 Task: Add an event with the title Casual Project Quality Control and Improvement Measures, date '2023/11/28', time 7:50 AM to 9:50 AM, logged in from the account softage.3@softage.netand send the event invitation to softage.10@softage.net and softage.1@softage.net. Set a reminder for the event 2 hour before
Action: Mouse moved to (101, 103)
Screenshot: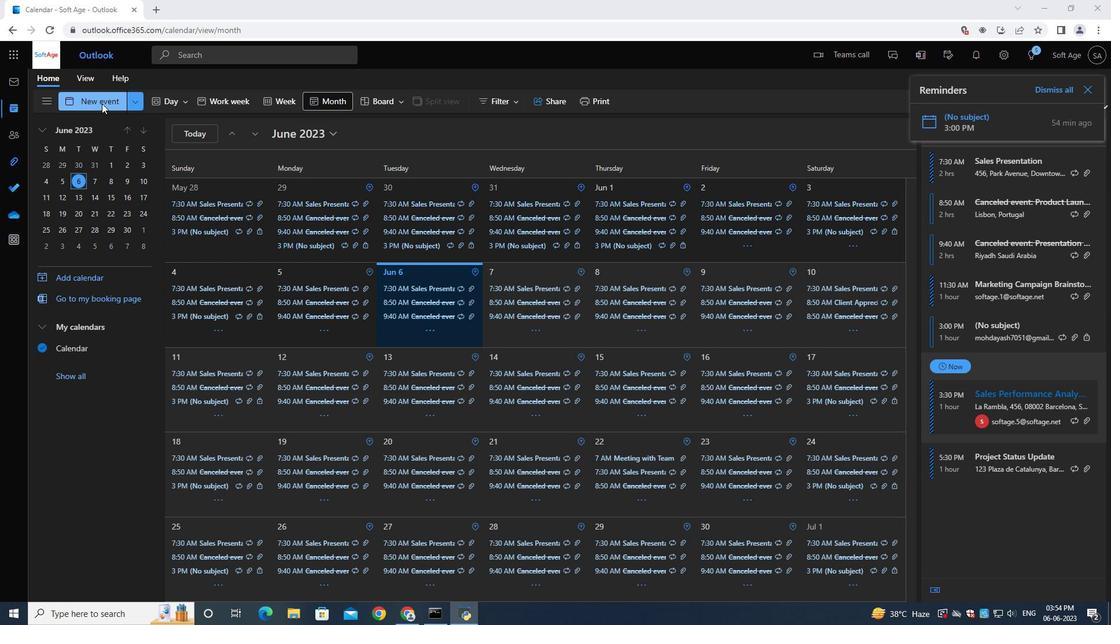
Action: Mouse pressed left at (101, 103)
Screenshot: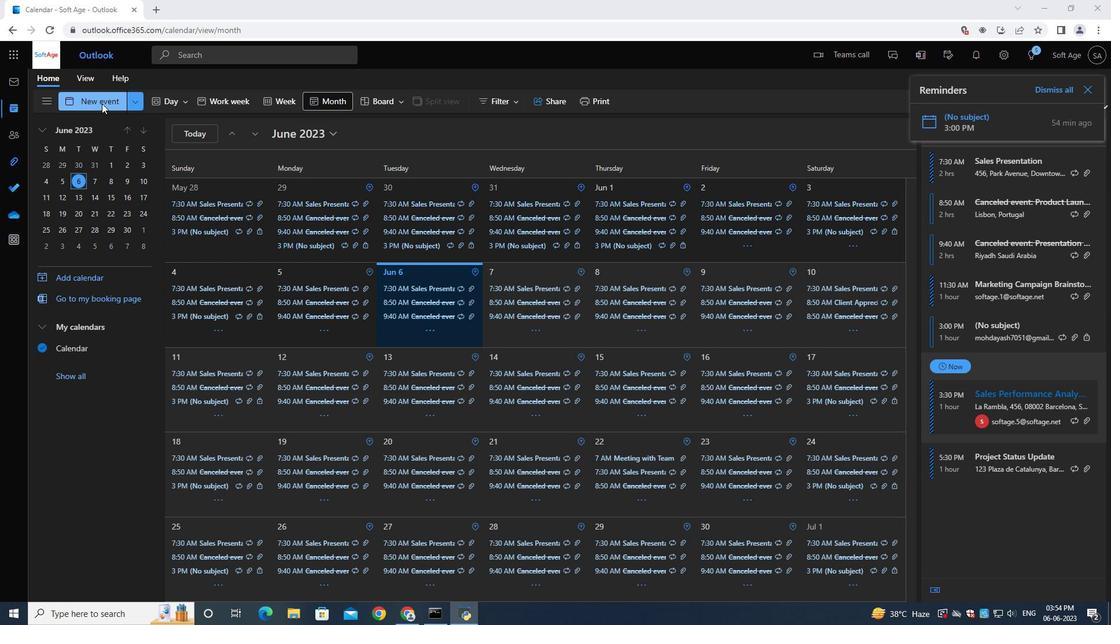 
Action: Mouse moved to (306, 173)
Screenshot: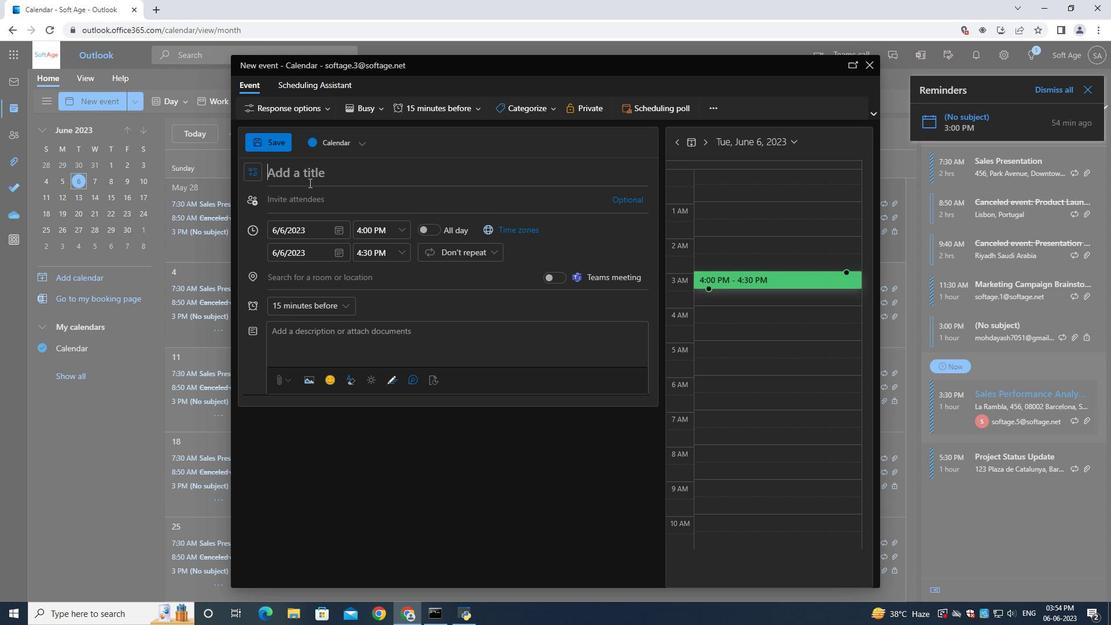 
Action: Mouse pressed left at (306, 173)
Screenshot: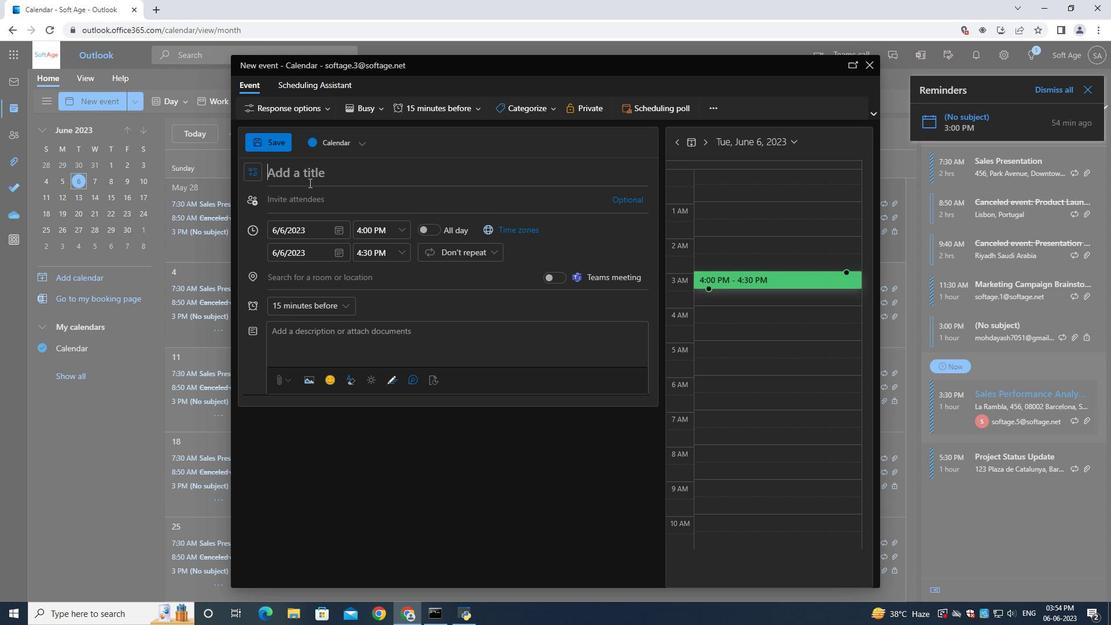 
Action: Key pressed <Key.shift>Casual<Key.space><Key.shift><Key.shift><Key.shift><Key.shift><Key.shift><Key.shift><Key.shift><Key.shift><Key.shift><Key.shift><Key.shift><Key.shift><Key.shift><Key.shift><Key.shift><Key.shift><Key.shift><Key.shift><Key.shift><Key.shift><Key.shift><Key.shift><Key.shift><Key.shift>project<Key.space><Key.shift><Key.shift><Key.shift><Key.shift><Key.shift><Key.shift><Key.shift><Key.shift><Key.shift><Key.shift><Key.shift><Key.shift><Key.shift><Key.shift><Key.shift><Key.shift><Key.shift>Quai<Key.backspace>lity<Key.space><Key.shift>Cantrol<Key.space>and<Key.space><Key.shift>Improvement<Key.space><Key.shift>Measures
Screenshot: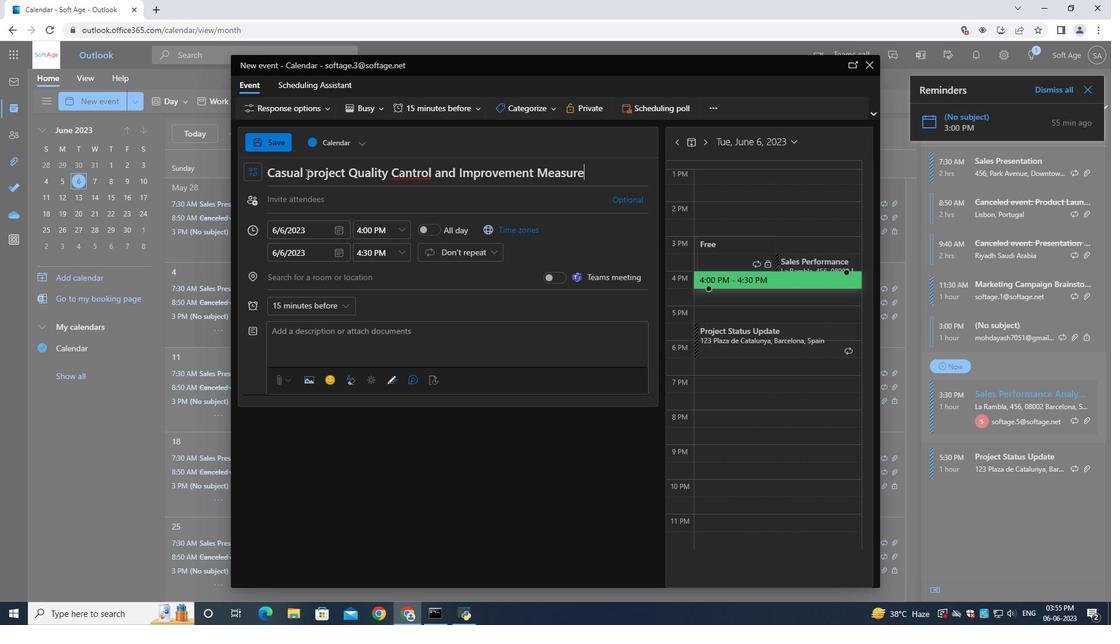 
Action: Mouse moved to (341, 231)
Screenshot: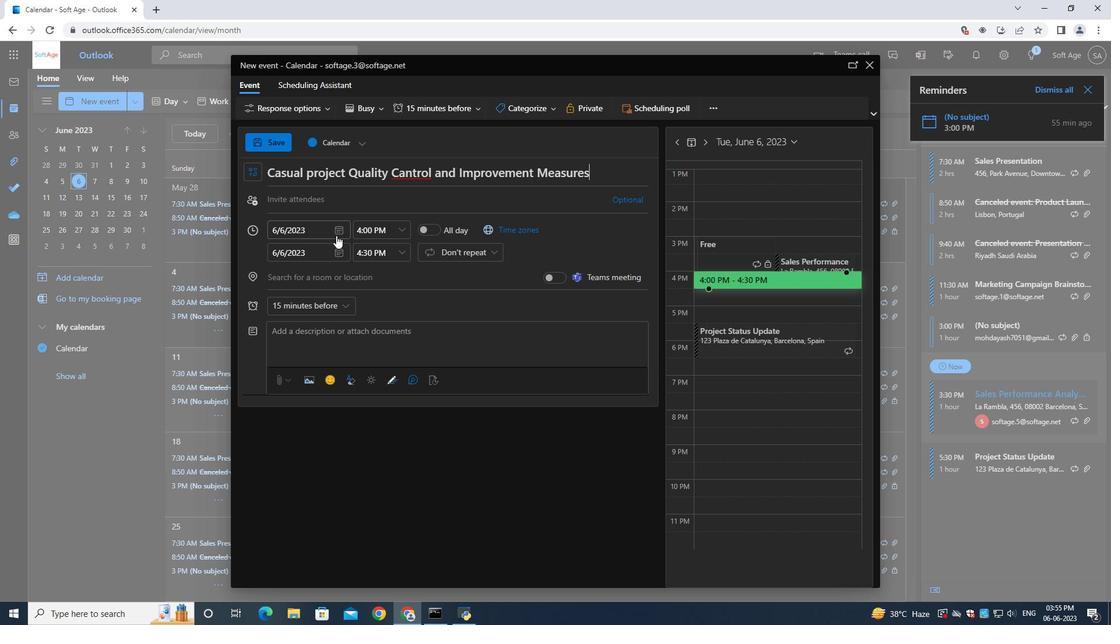 
Action: Mouse pressed left at (341, 231)
Screenshot: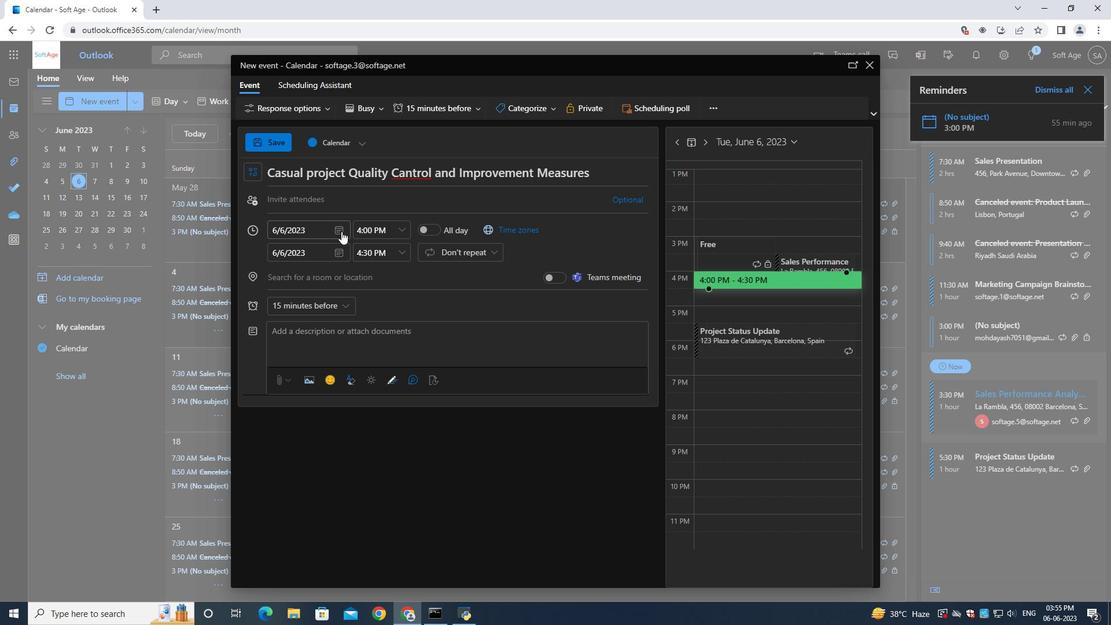 
Action: Mouse moved to (372, 249)
Screenshot: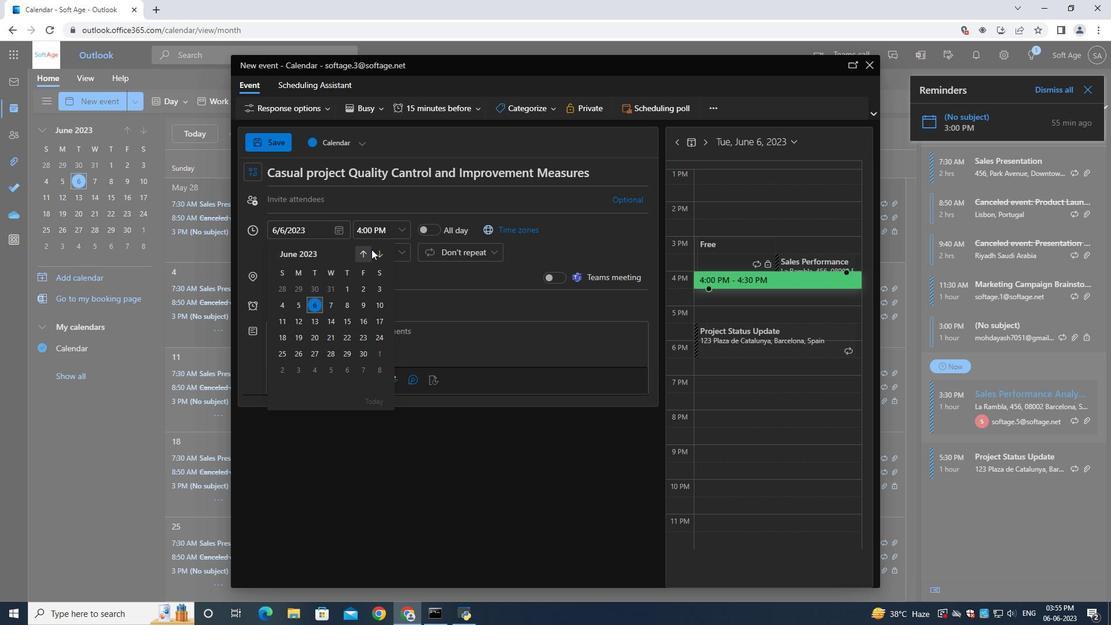 
Action: Mouse pressed left at (372, 249)
Screenshot: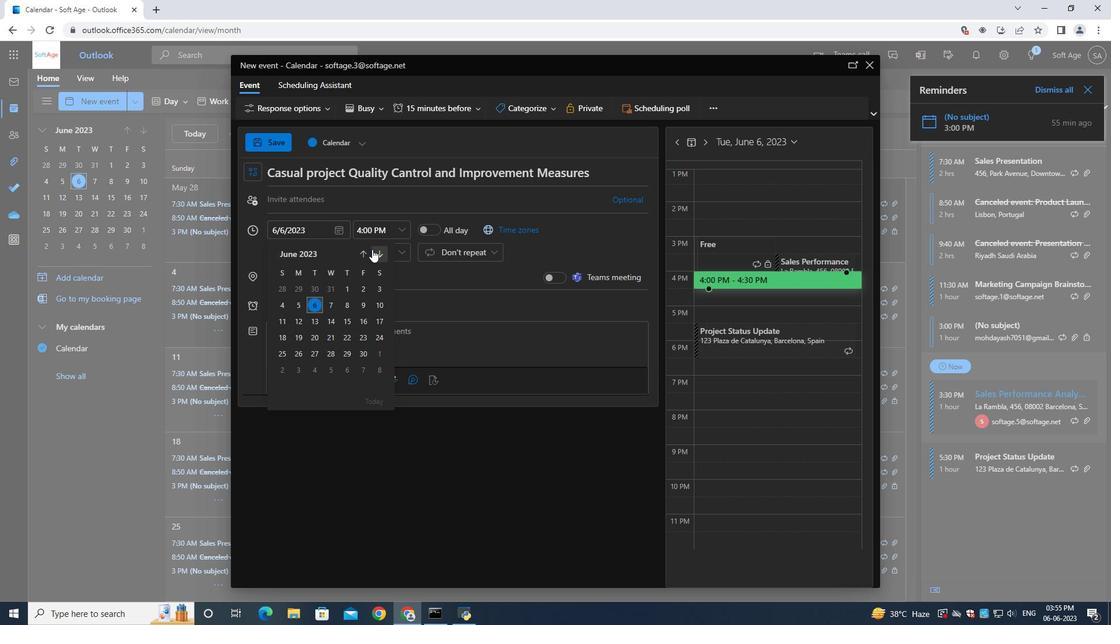 
Action: Mouse pressed left at (372, 249)
Screenshot: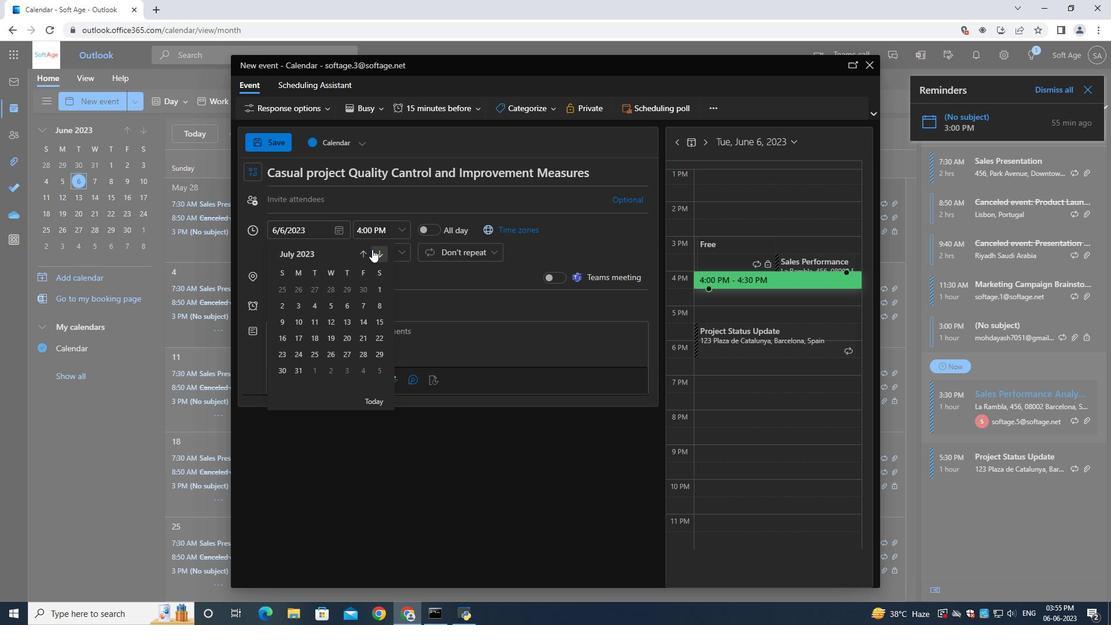 
Action: Mouse pressed left at (372, 249)
Screenshot: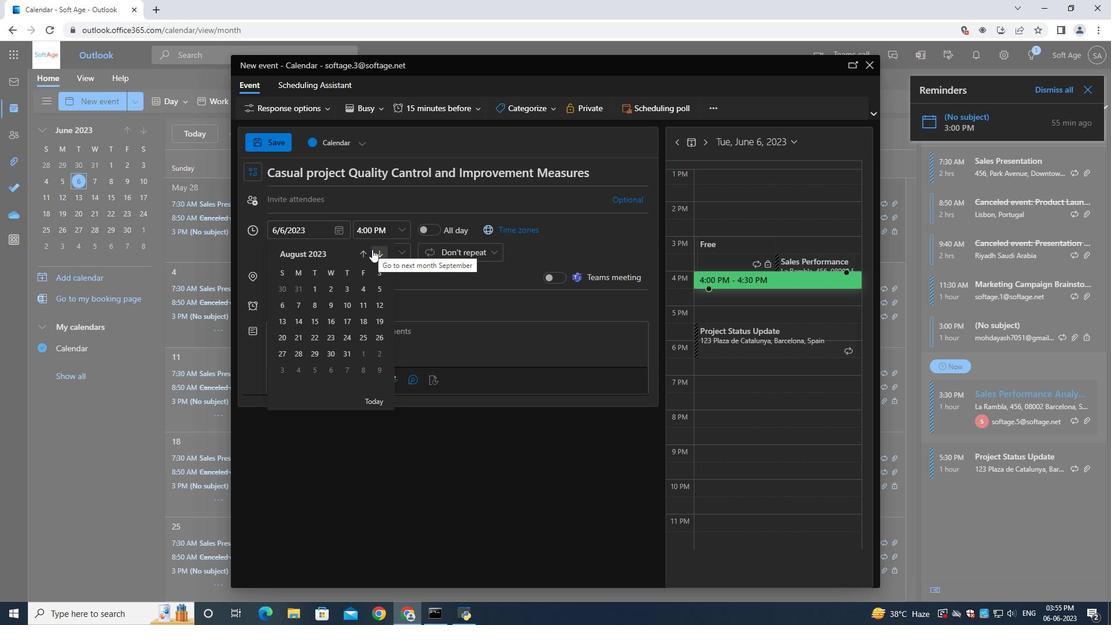 
Action: Mouse pressed left at (372, 249)
Screenshot: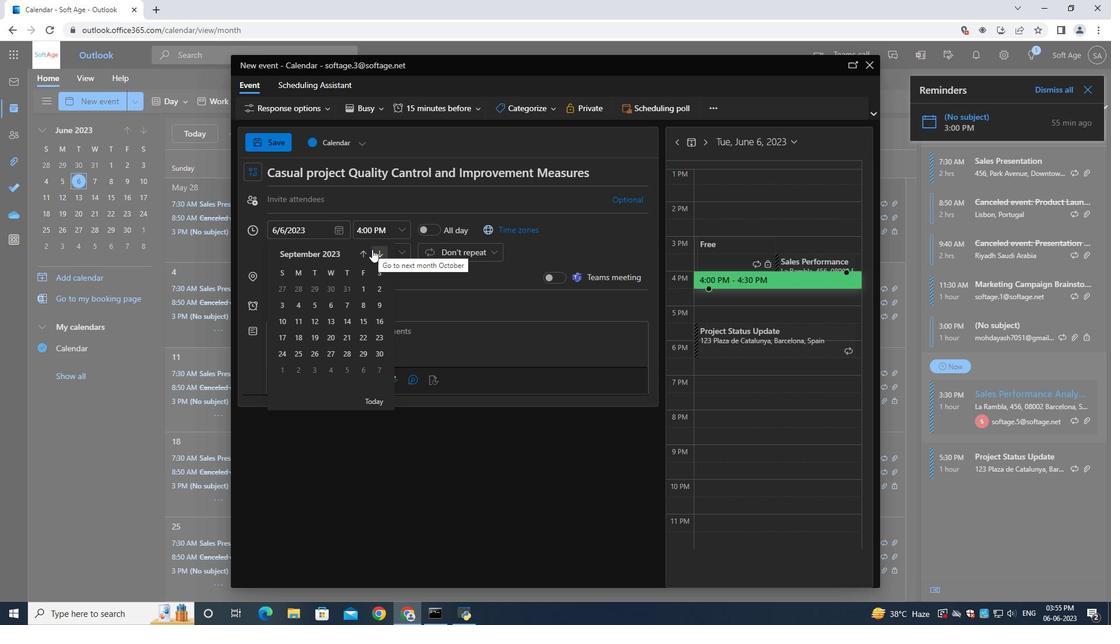 
Action: Mouse pressed left at (372, 249)
Screenshot: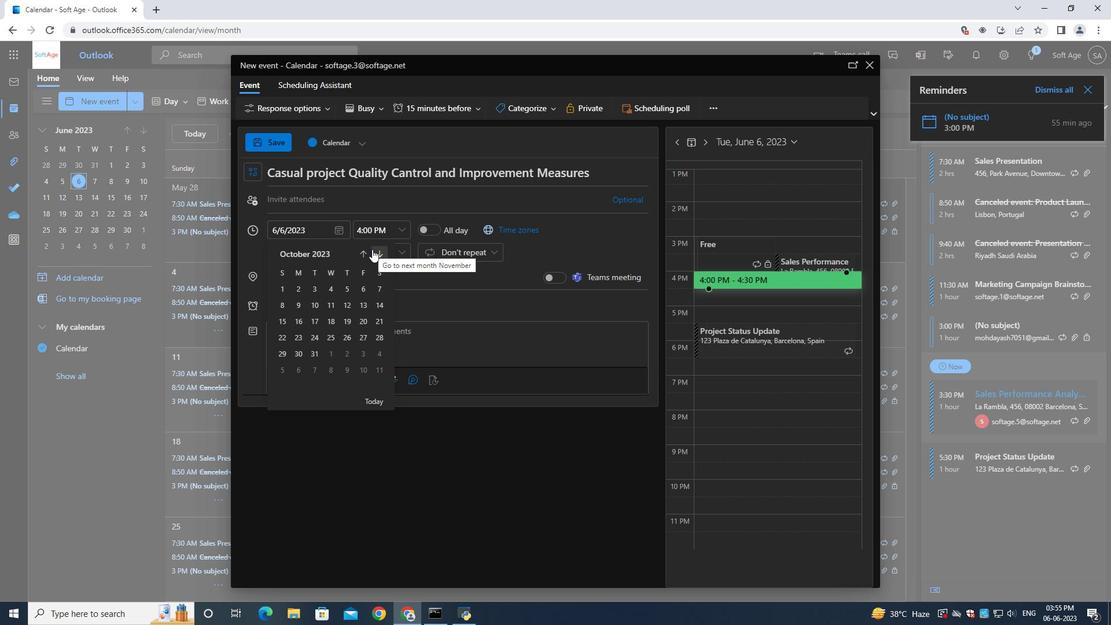
Action: Mouse moved to (310, 352)
Screenshot: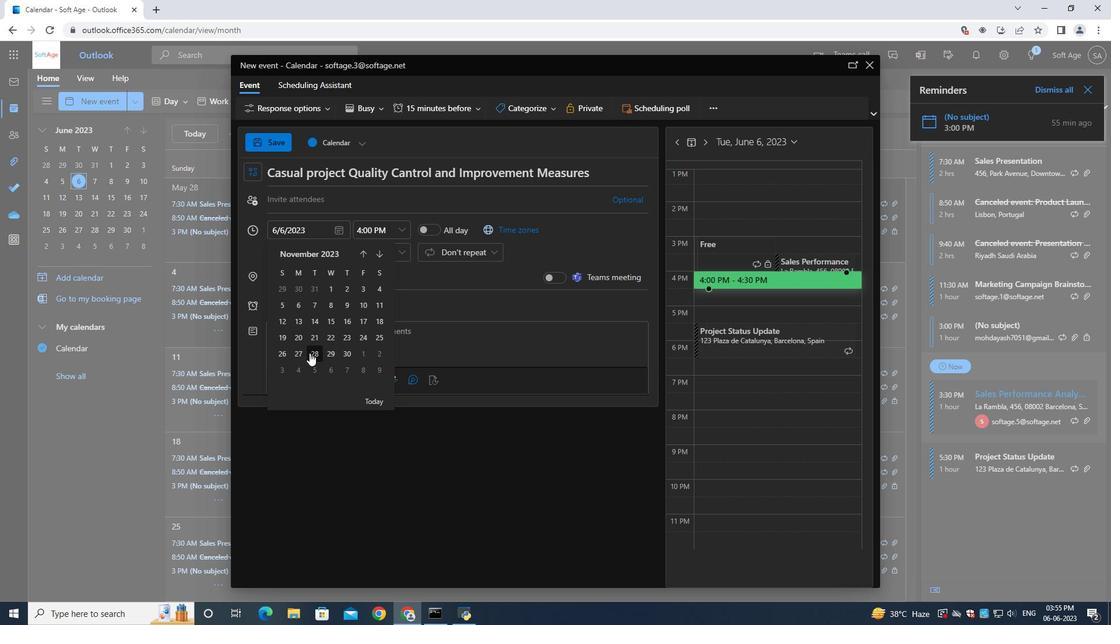 
Action: Mouse pressed left at (310, 352)
Screenshot: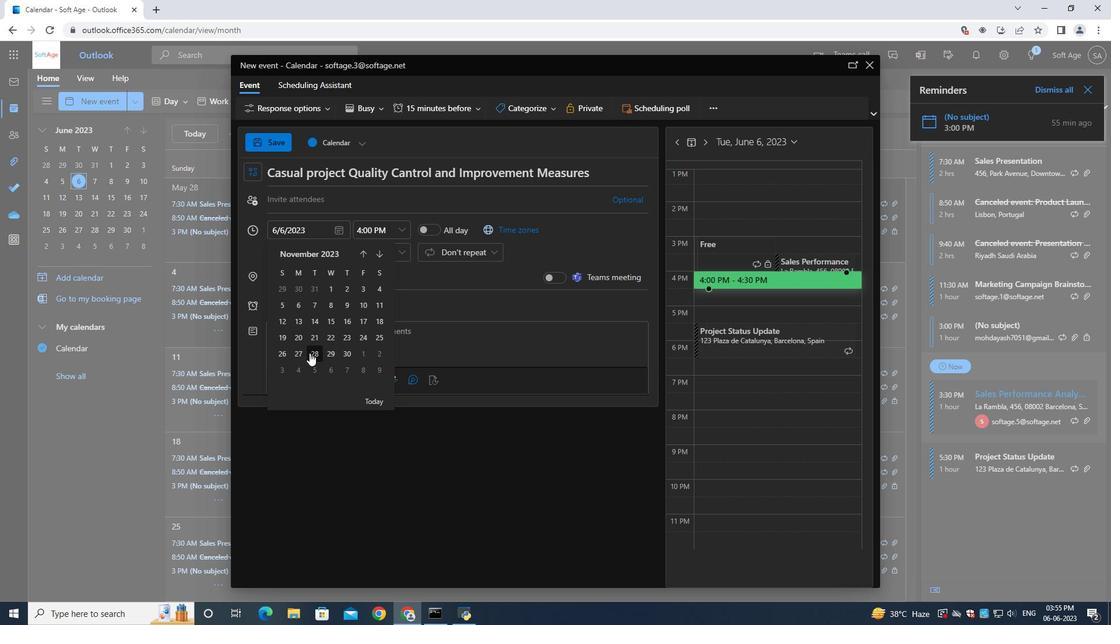 
Action: Mouse moved to (369, 227)
Screenshot: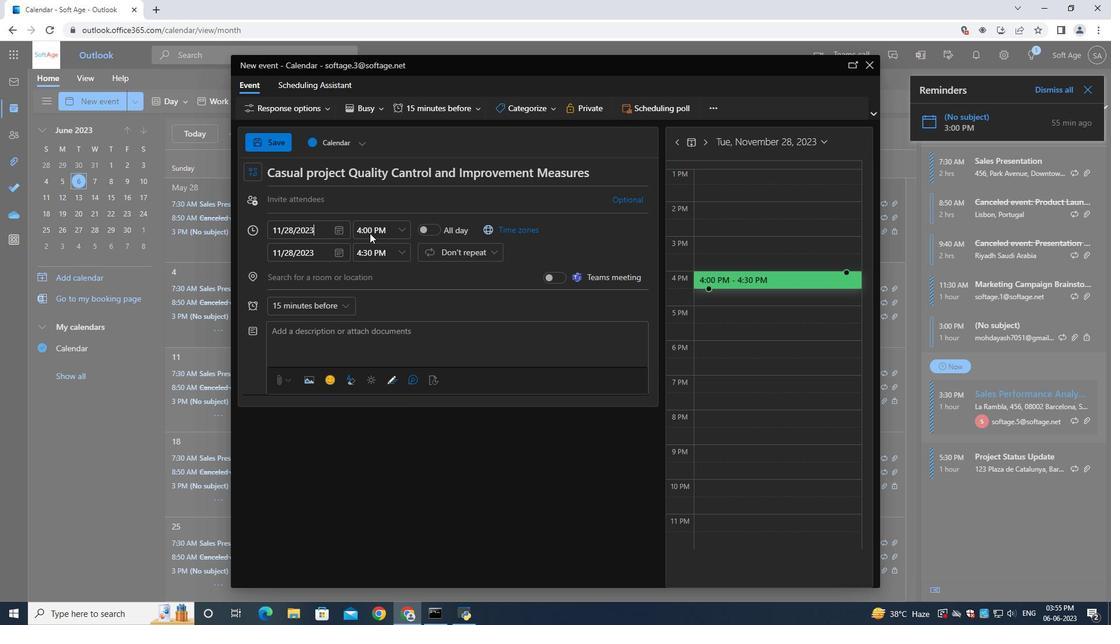 
Action: Mouse pressed left at (369, 227)
Screenshot: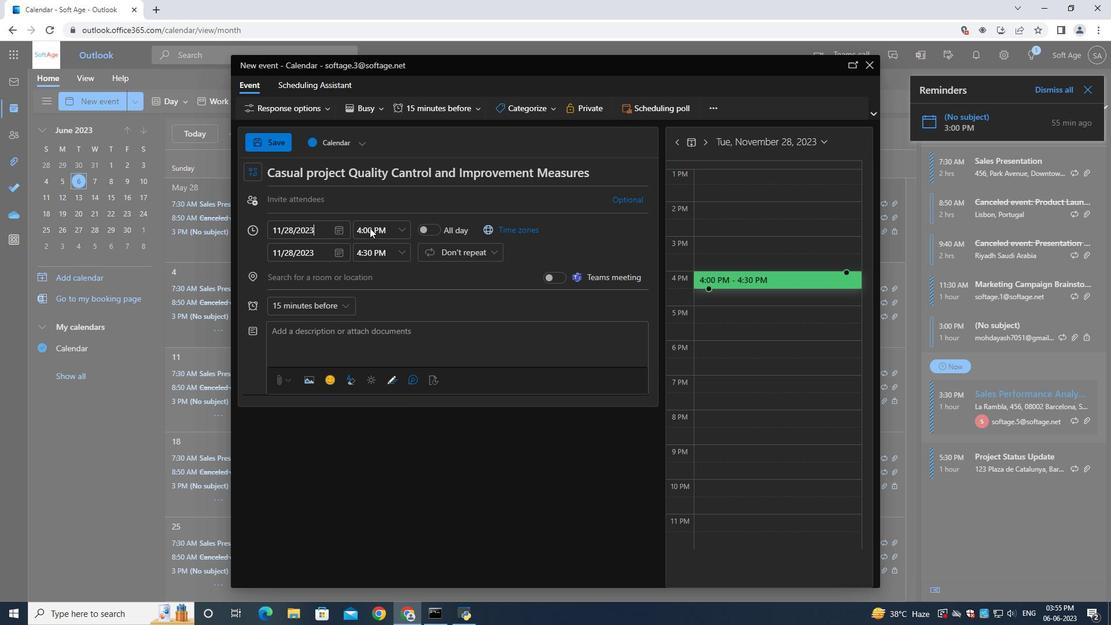 
Action: Mouse moved to (368, 230)
Screenshot: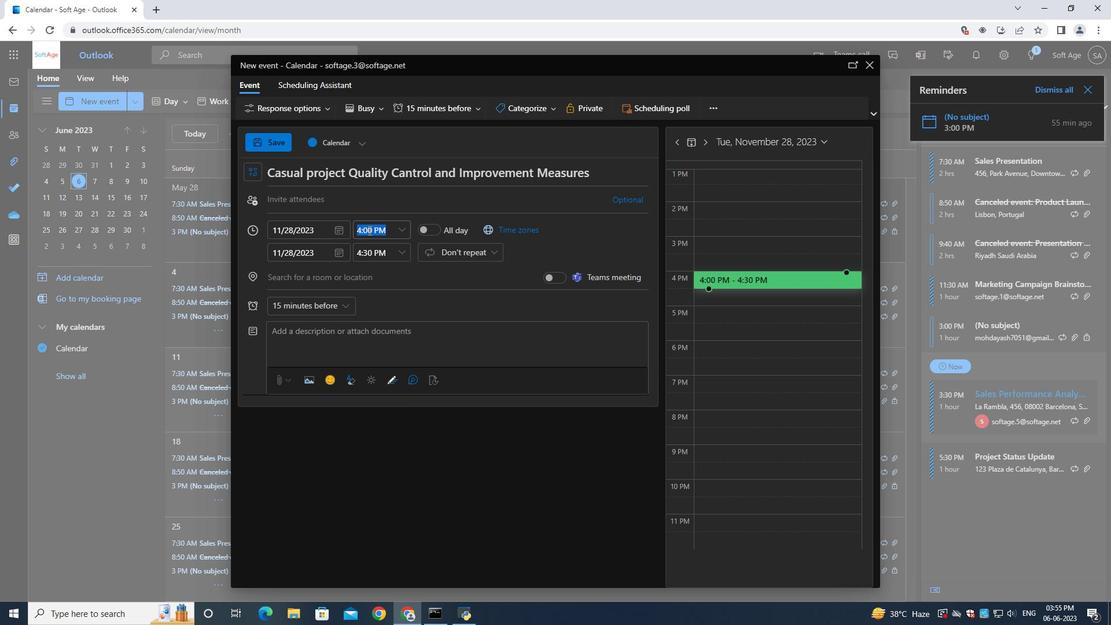 
Action: Key pressed 7<Key.shift_r>:50<Key.shift>AM
Screenshot: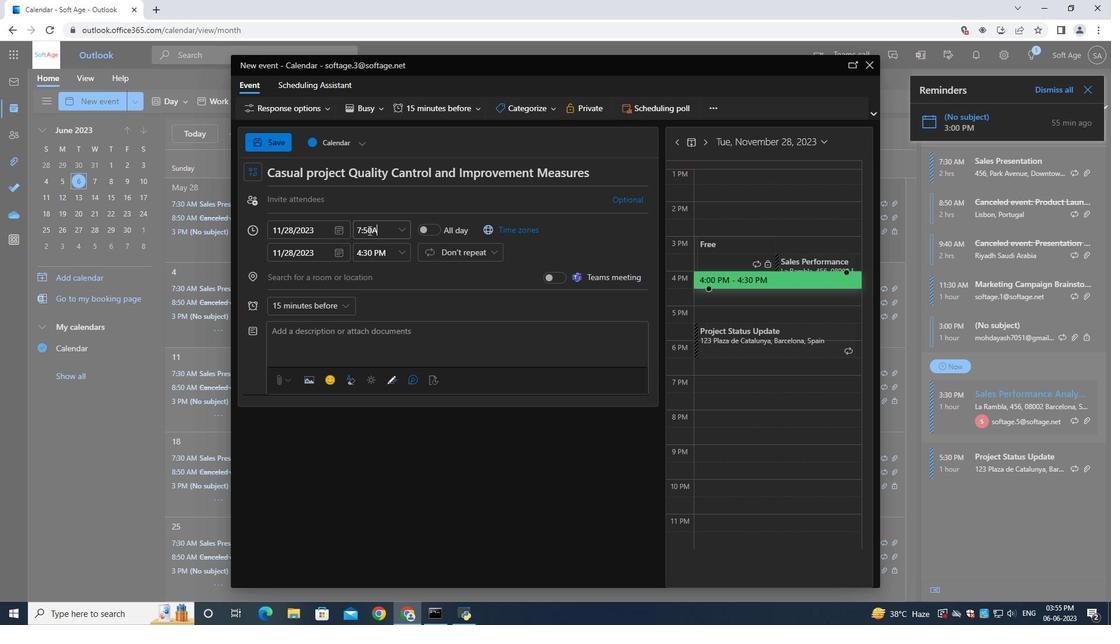 
Action: Mouse moved to (372, 253)
Screenshot: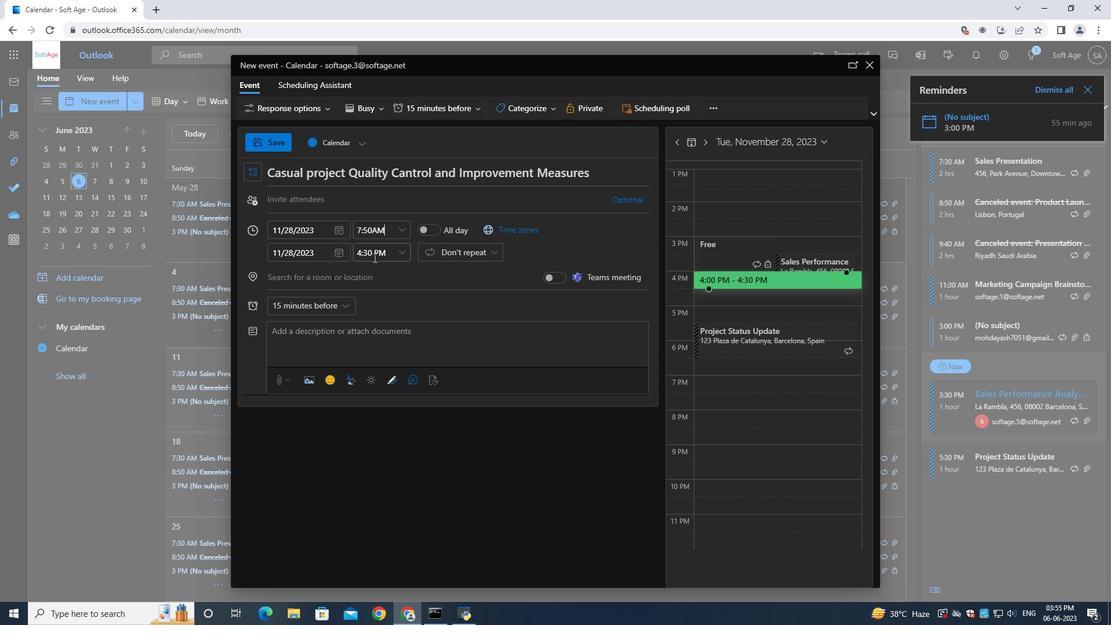 
Action: Mouse pressed left at (372, 253)
Screenshot: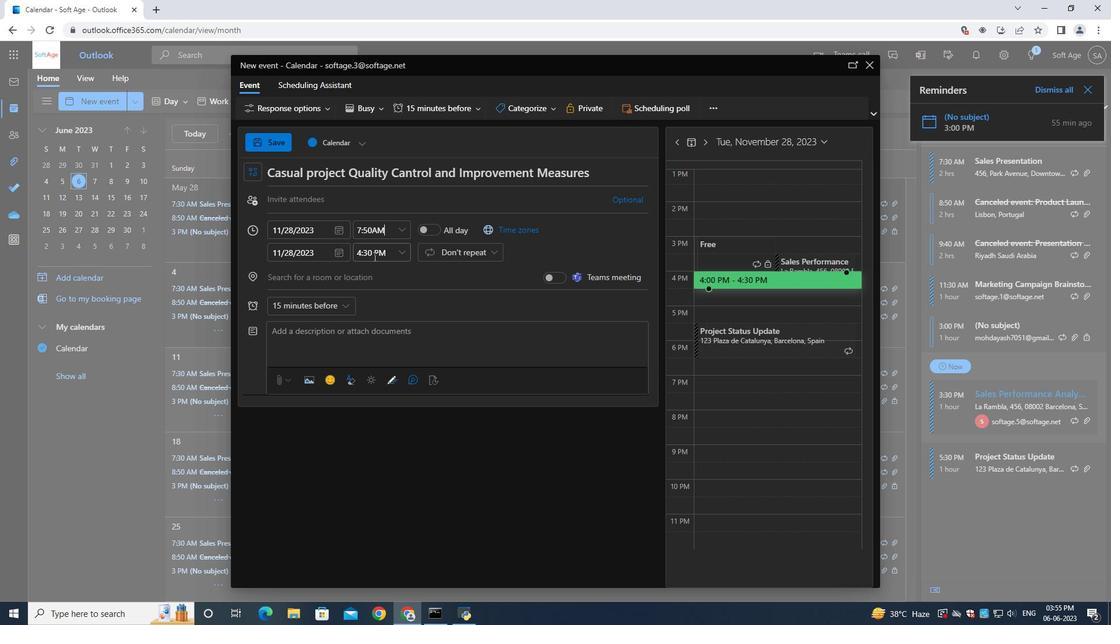 
Action: Key pressed 9<Key.shift_r>:50<Key.shift>AM
Screenshot: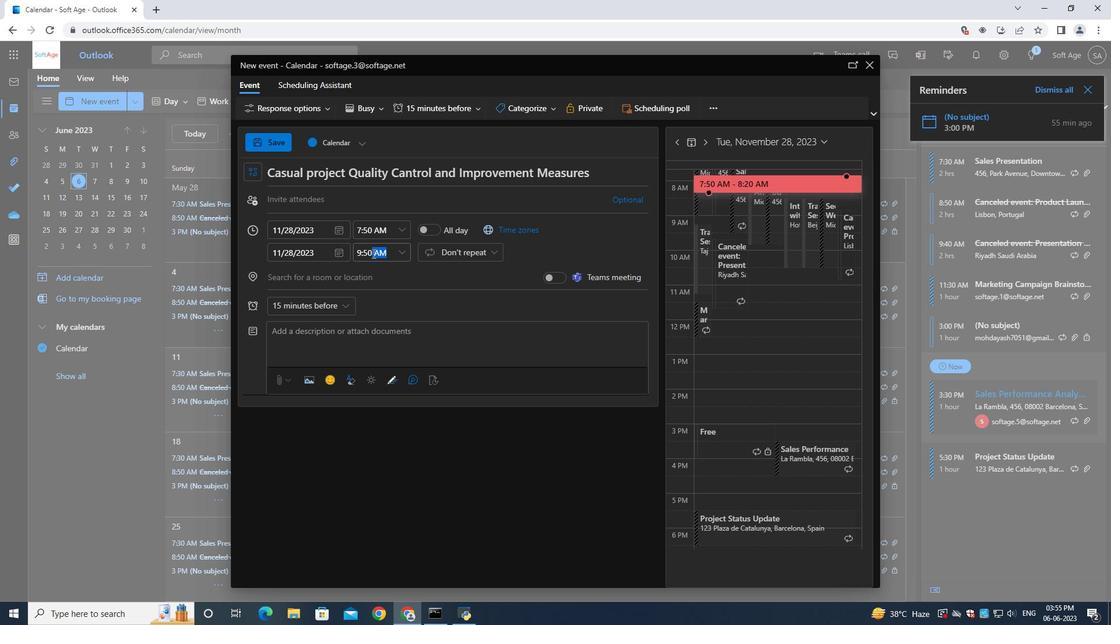 
Action: Mouse moved to (306, 199)
Screenshot: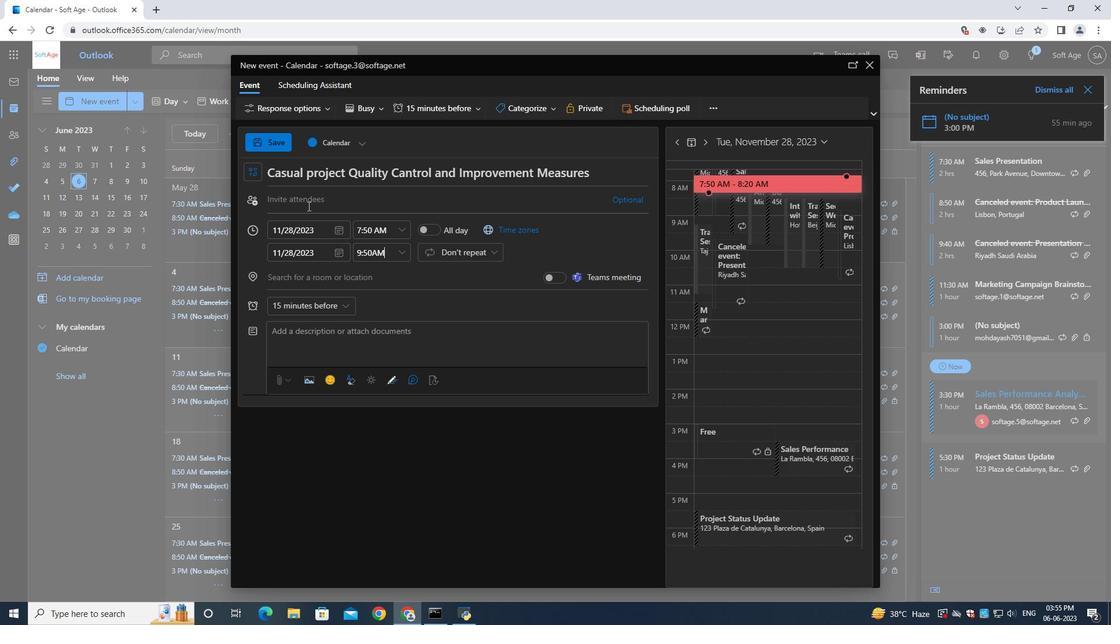 
Action: Mouse pressed left at (306, 199)
Screenshot: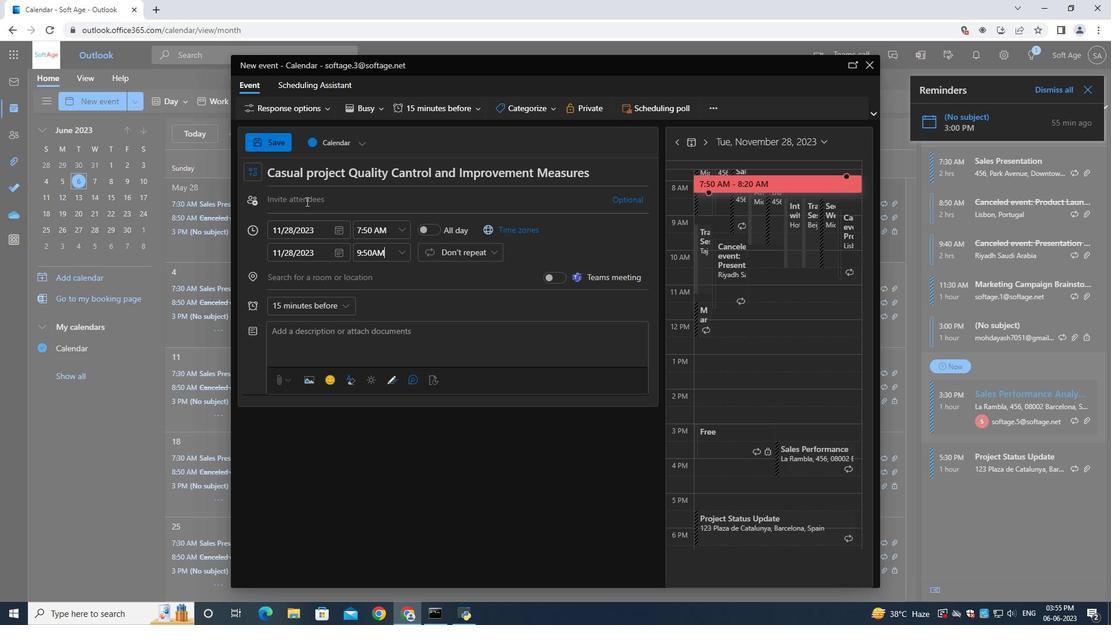 
Action: Mouse moved to (306, 199)
Screenshot: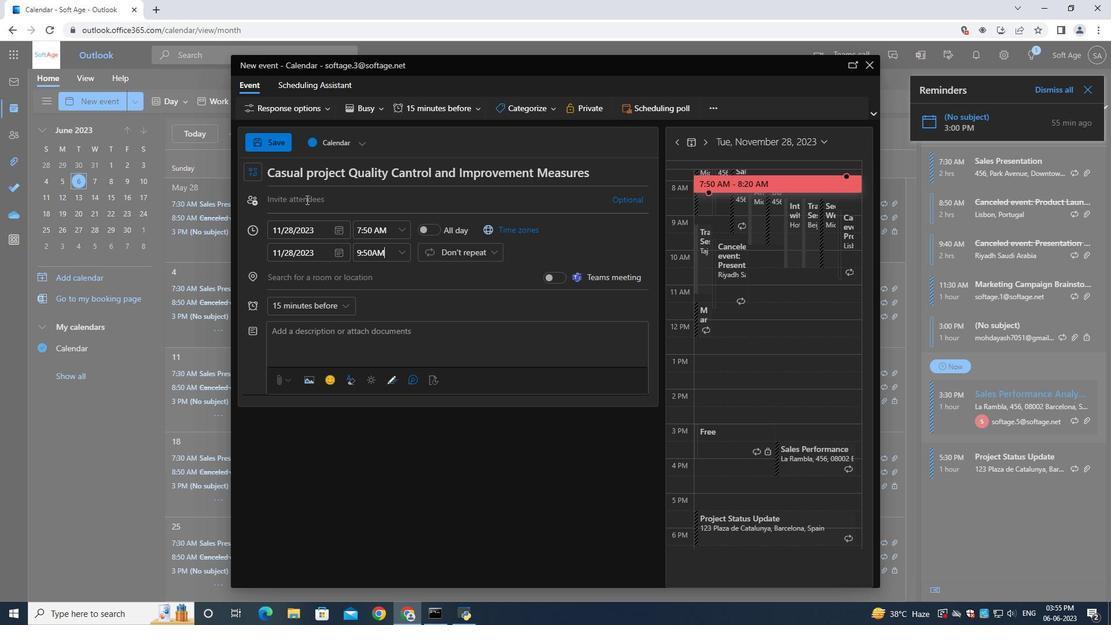 
Action: Key pressed softage.1<Key.shift><Key.shift><Key.shift><Key.shift><Key.shift><Key.shift><Key.shift><Key.shift><Key.shift><Key.shift>@softage.net
Screenshot: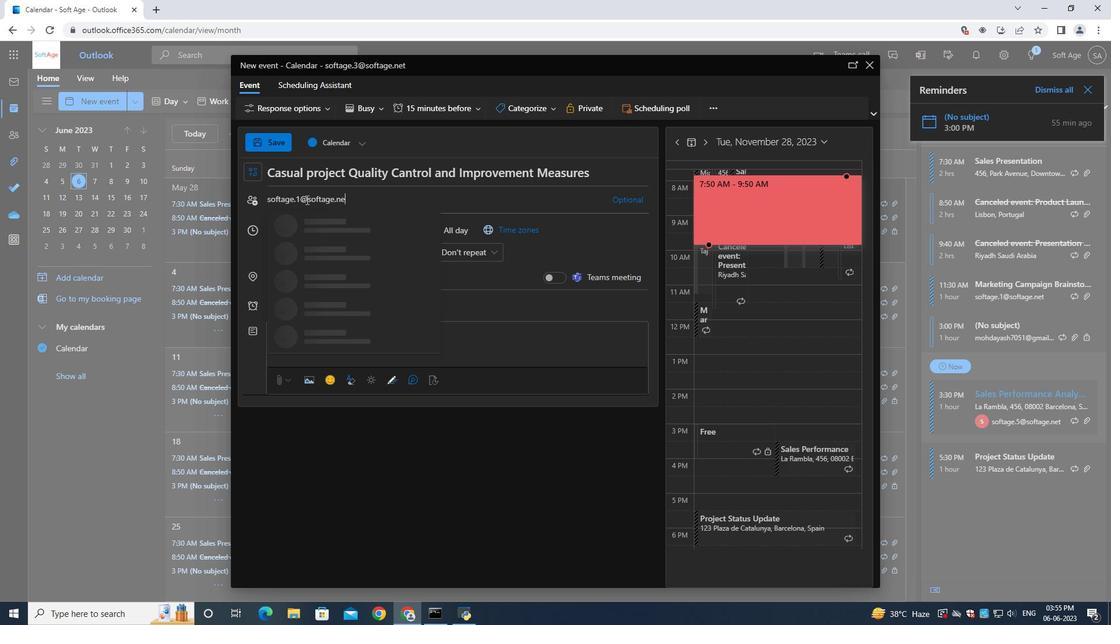
Action: Mouse moved to (320, 235)
Screenshot: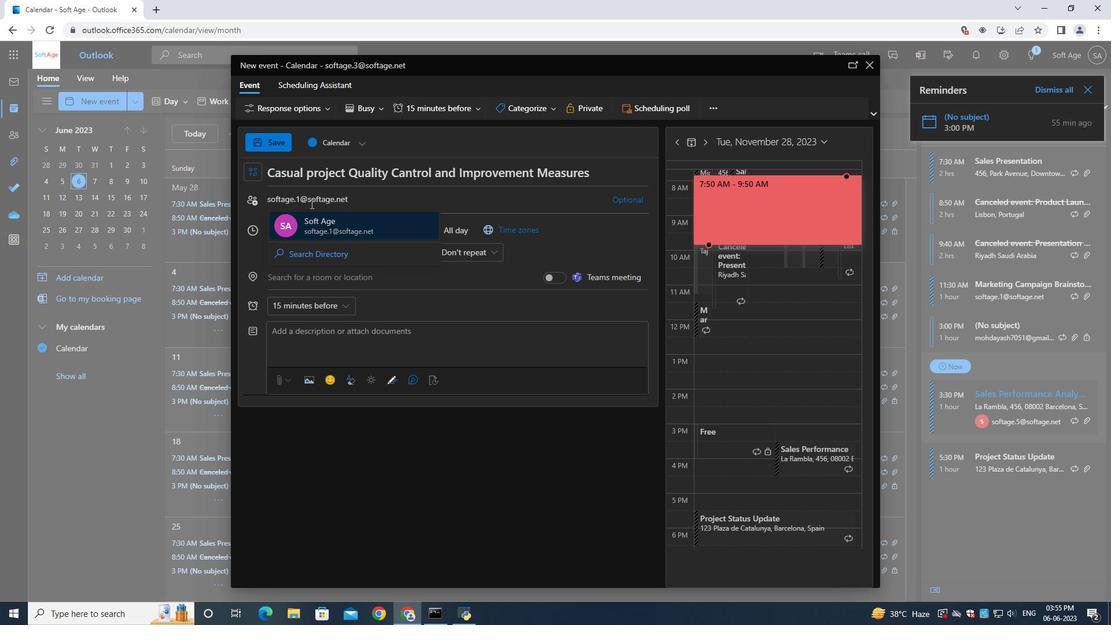 
Action: Mouse pressed left at (320, 235)
Screenshot: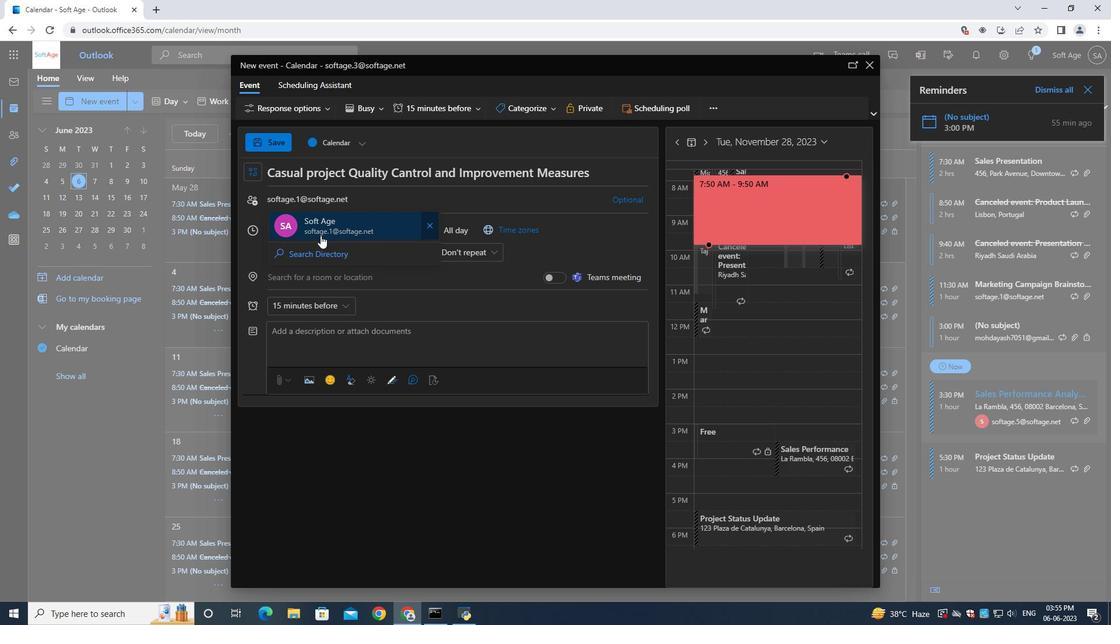 
Action: Mouse moved to (351, 213)
Screenshot: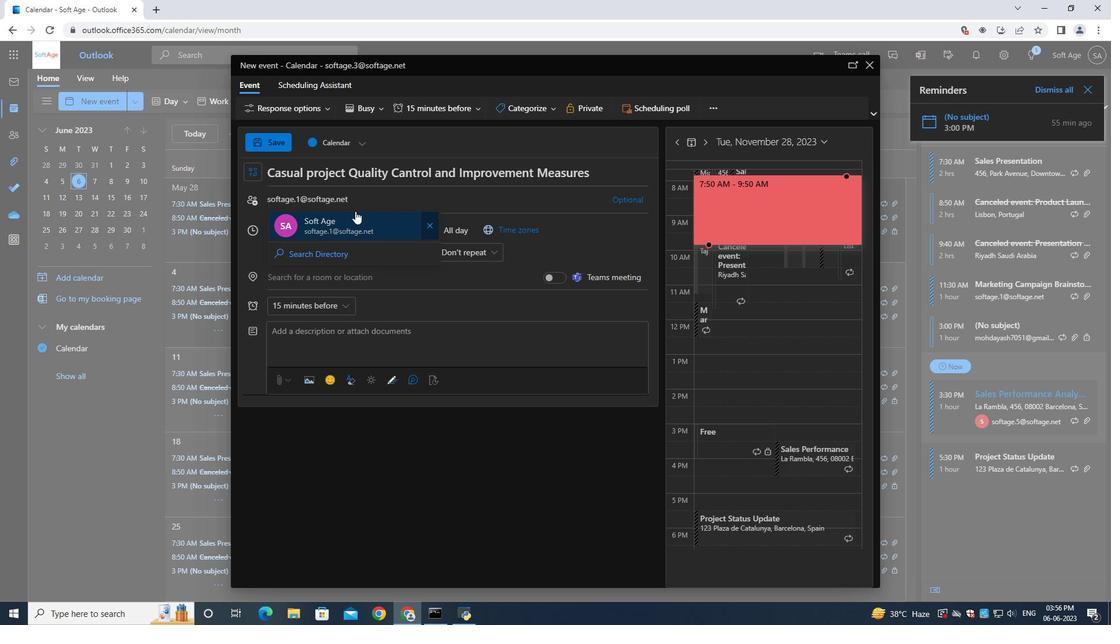 
Action: Mouse pressed left at (351, 213)
Screenshot: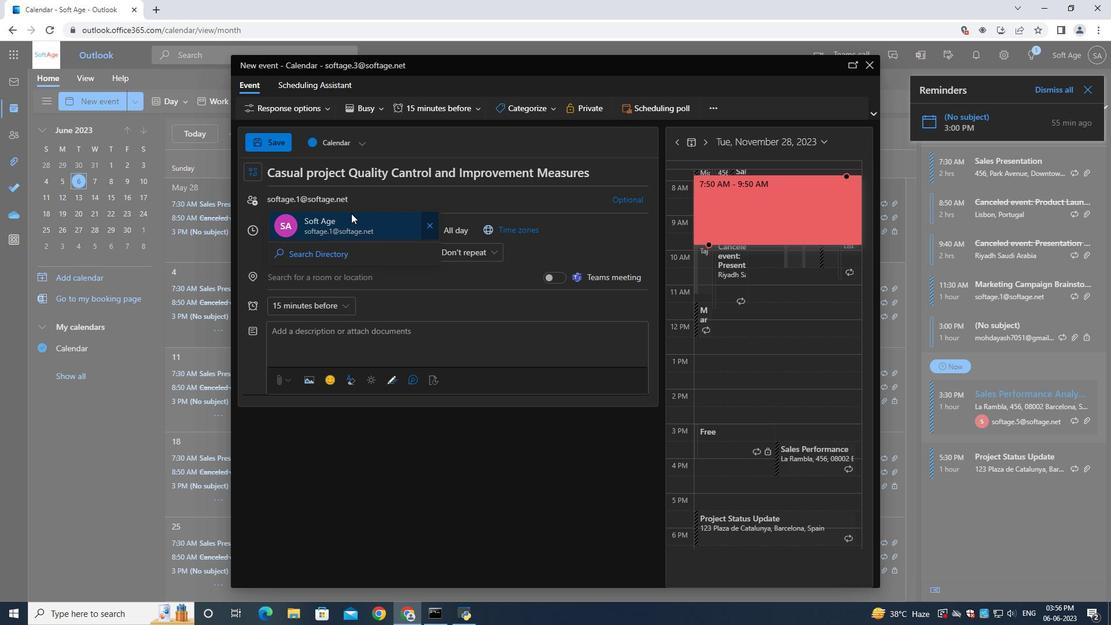 
Action: Mouse moved to (355, 195)
Screenshot: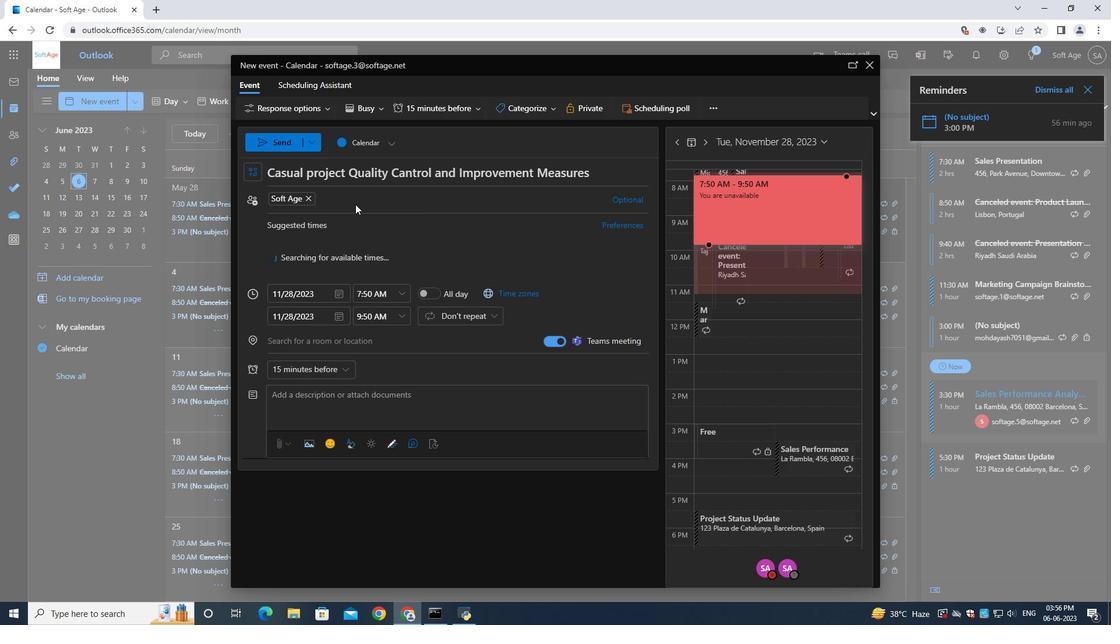 
Action: Mouse pressed left at (355, 195)
Screenshot: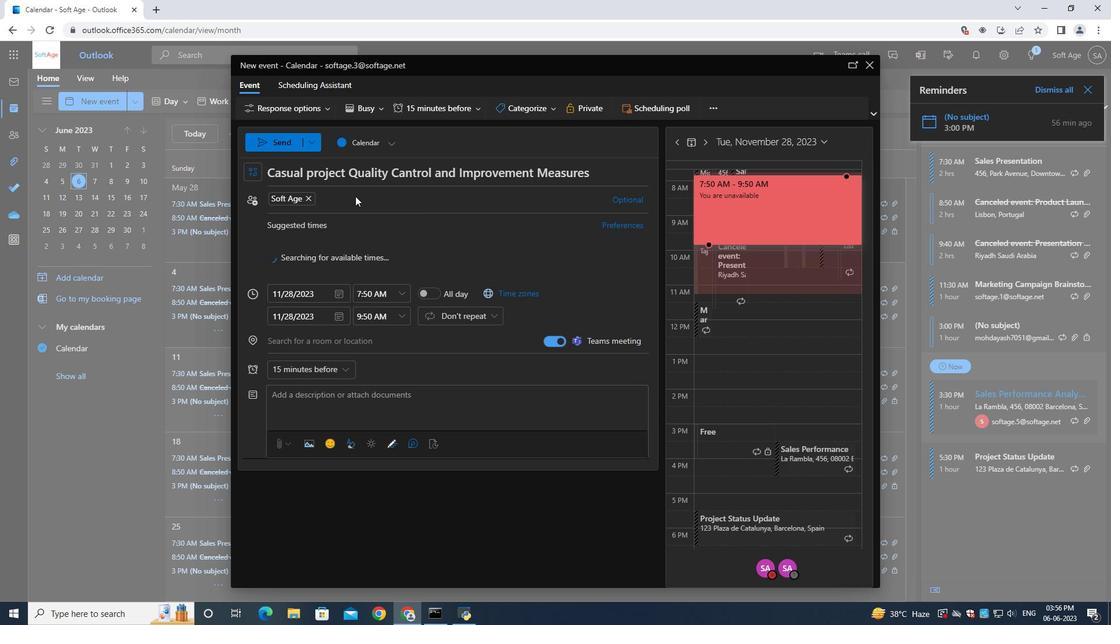 
Action: Key pressed softage.10<Key.shift><Key.shift><Key.shift><Key.shift><Key.shift>@sog<Key.backspace>ftage.net
Screenshot: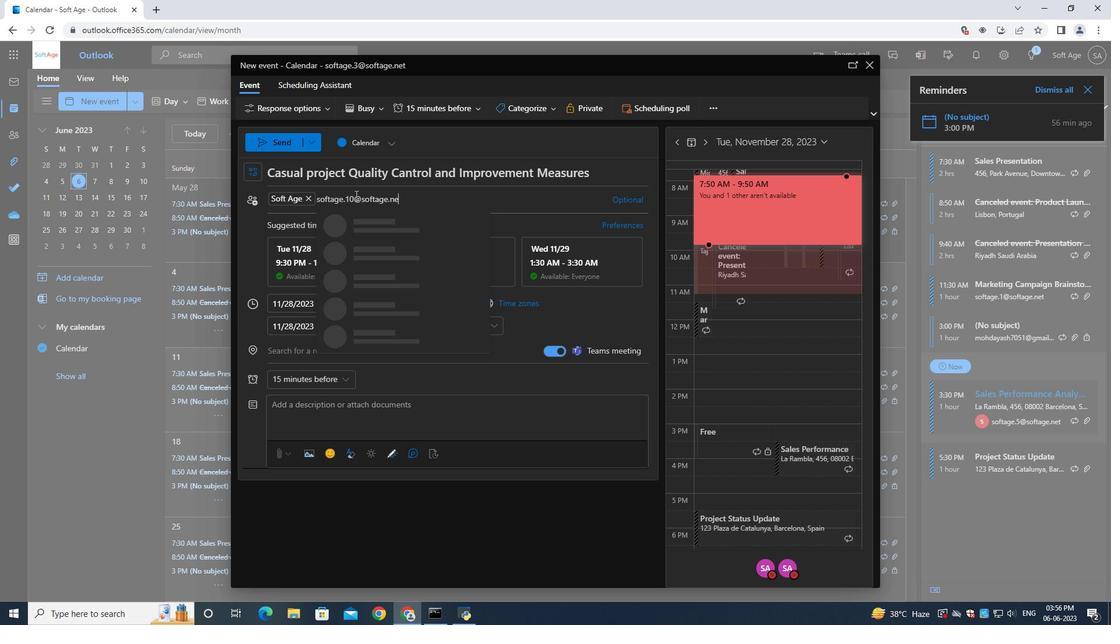
Action: Mouse moved to (364, 220)
Screenshot: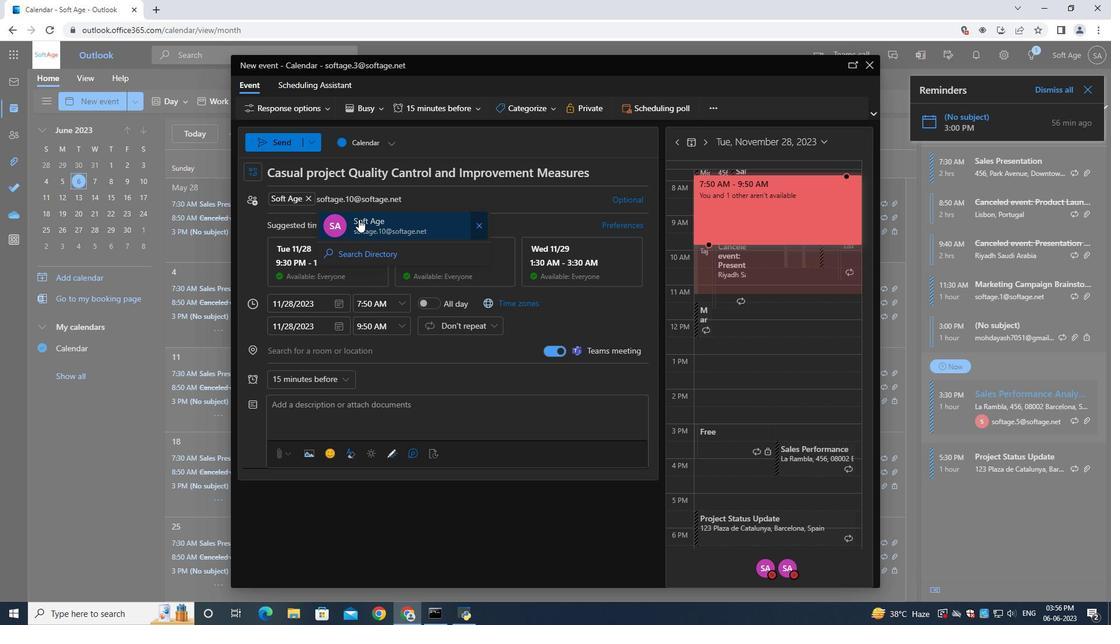 
Action: Mouse pressed left at (364, 220)
Screenshot: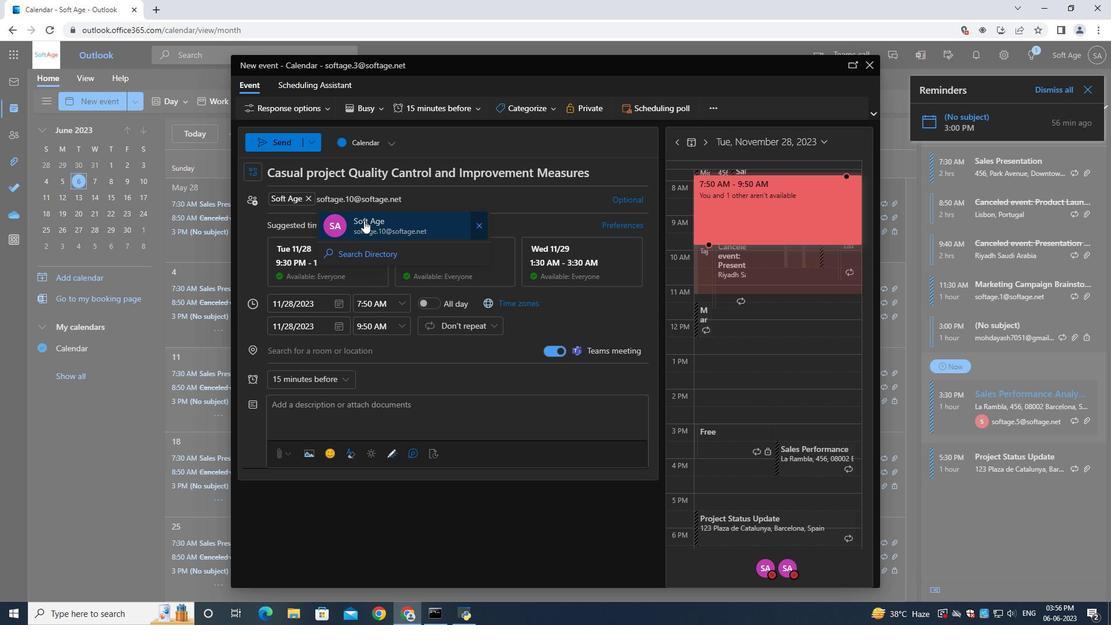 
Action: Mouse moved to (298, 377)
Screenshot: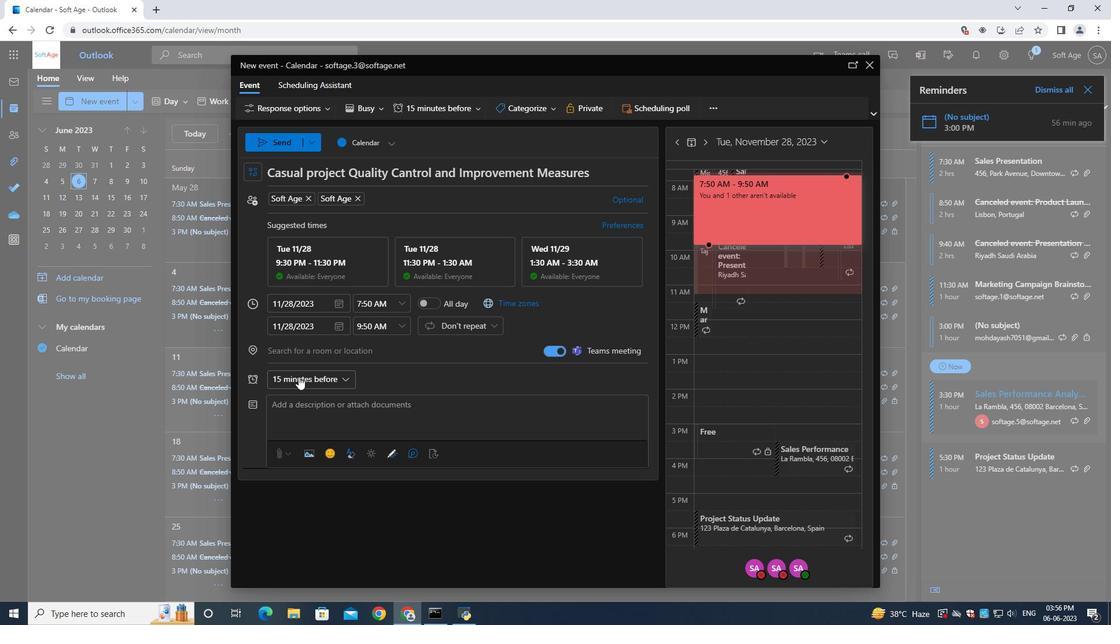 
Action: Mouse pressed left at (298, 377)
Screenshot: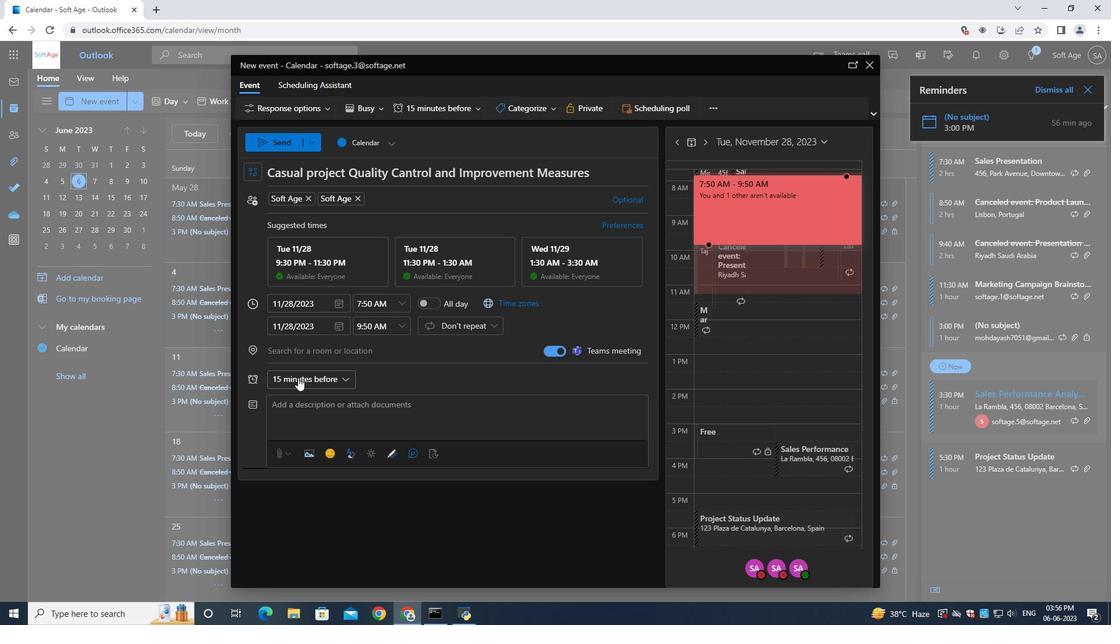 
Action: Mouse moved to (300, 281)
Screenshot: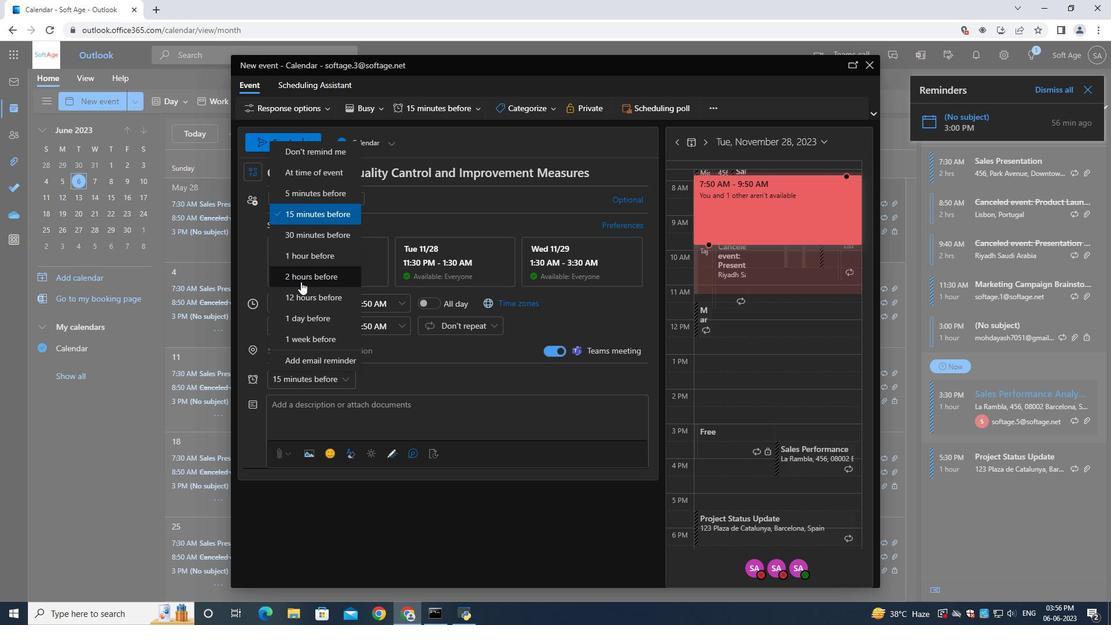 
Action: Mouse pressed left at (300, 281)
Screenshot: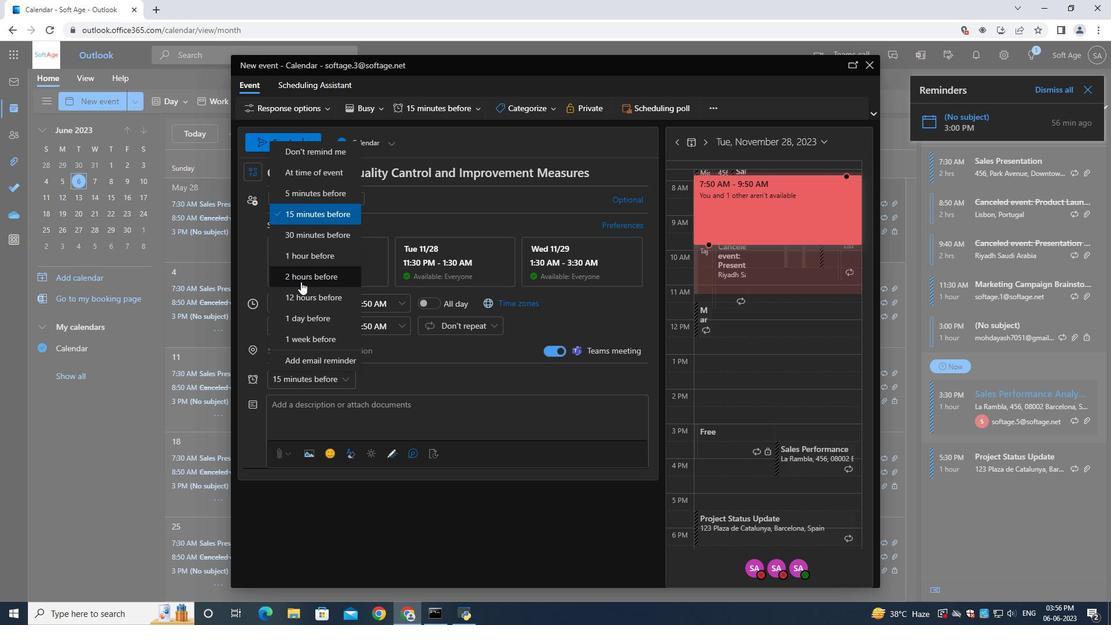 
Action: Mouse moved to (284, 147)
Screenshot: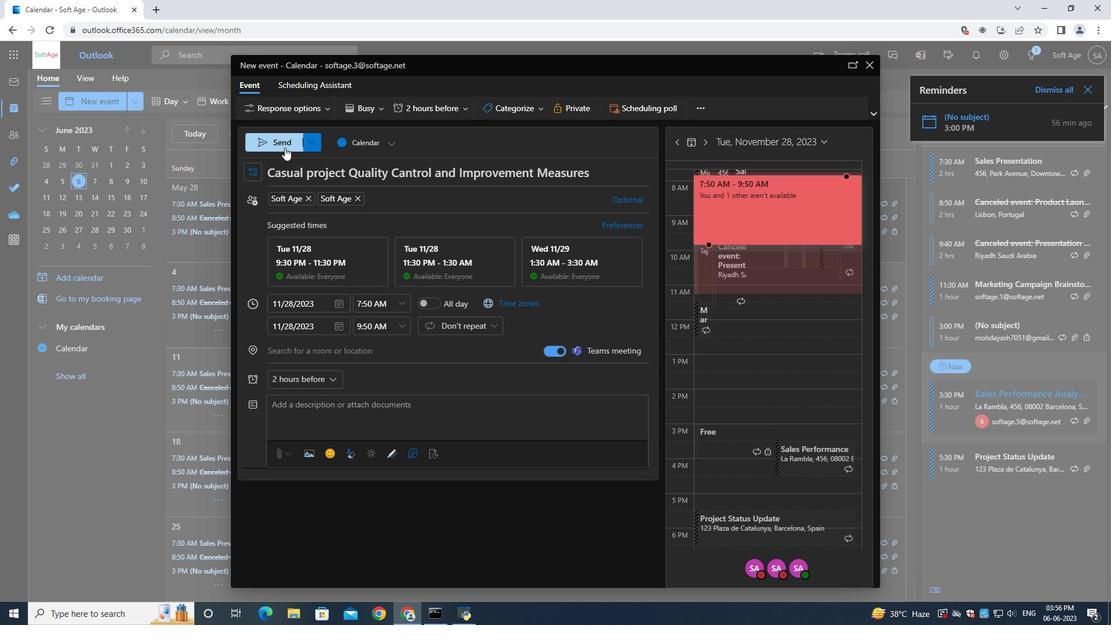 
Action: Mouse pressed left at (284, 147)
Screenshot: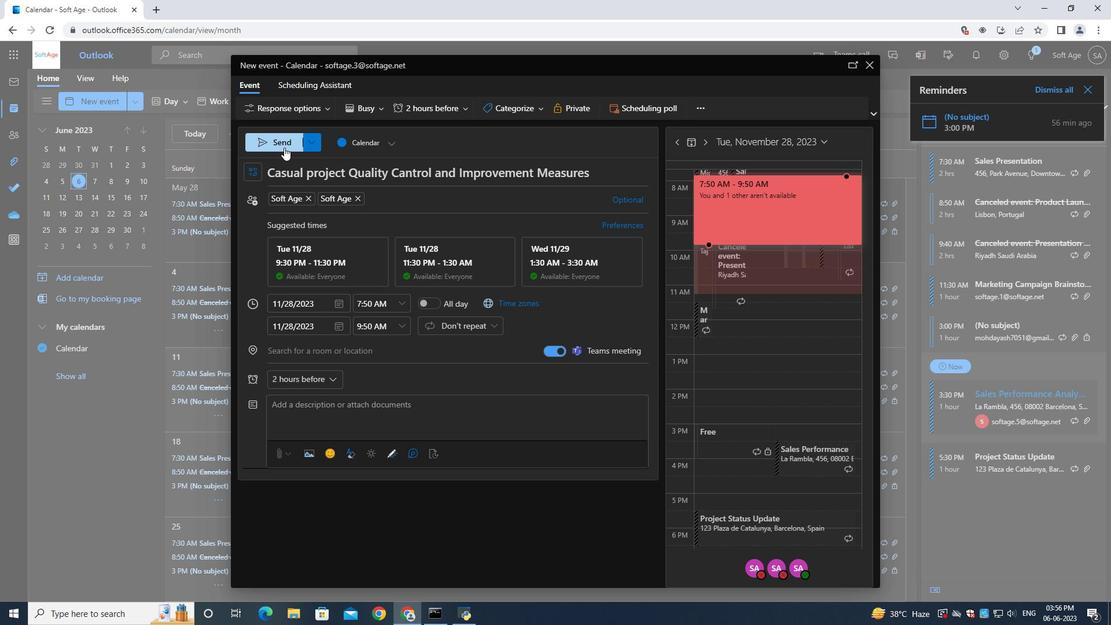 
